 Task: Create in the project TriumphTech a sprint 'Epic Excursion'.
Action: Mouse moved to (1255, 566)
Screenshot: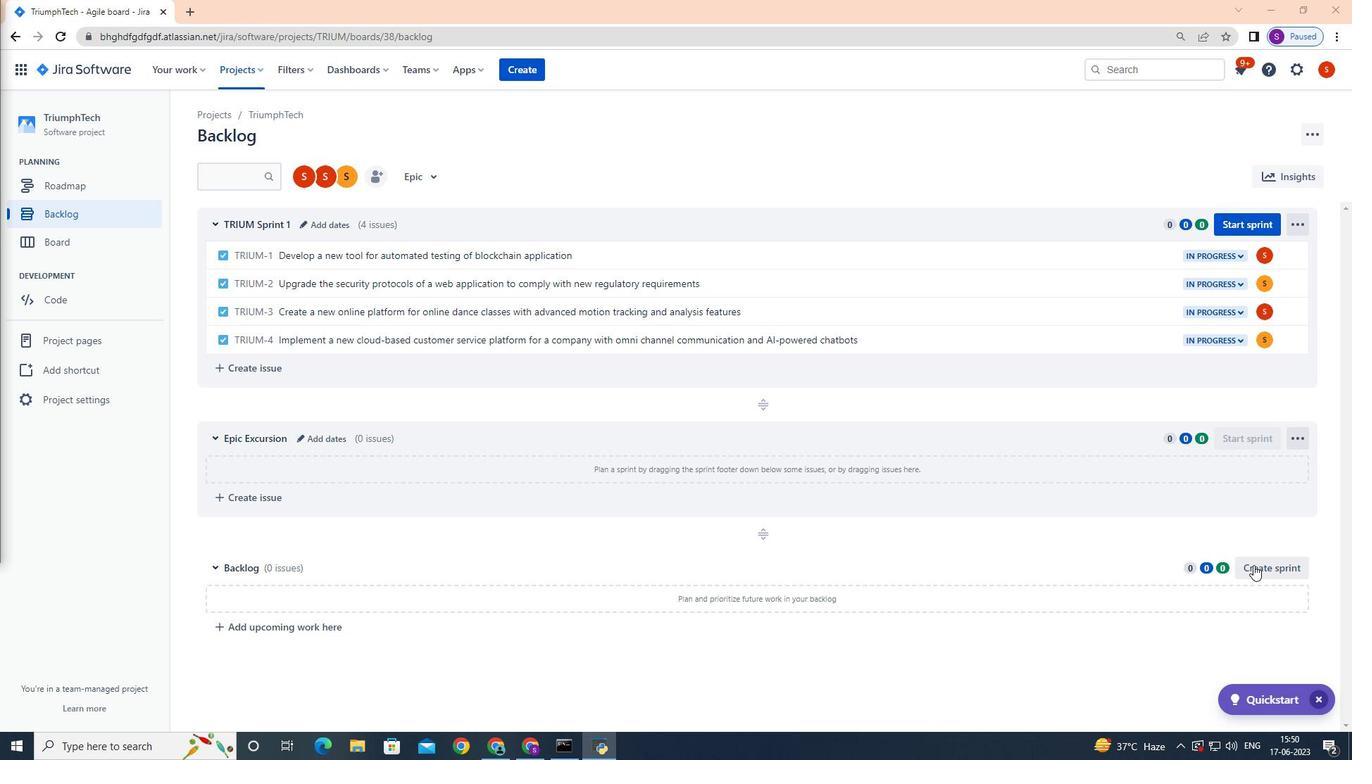 
Action: Mouse pressed left at (1255, 566)
Screenshot: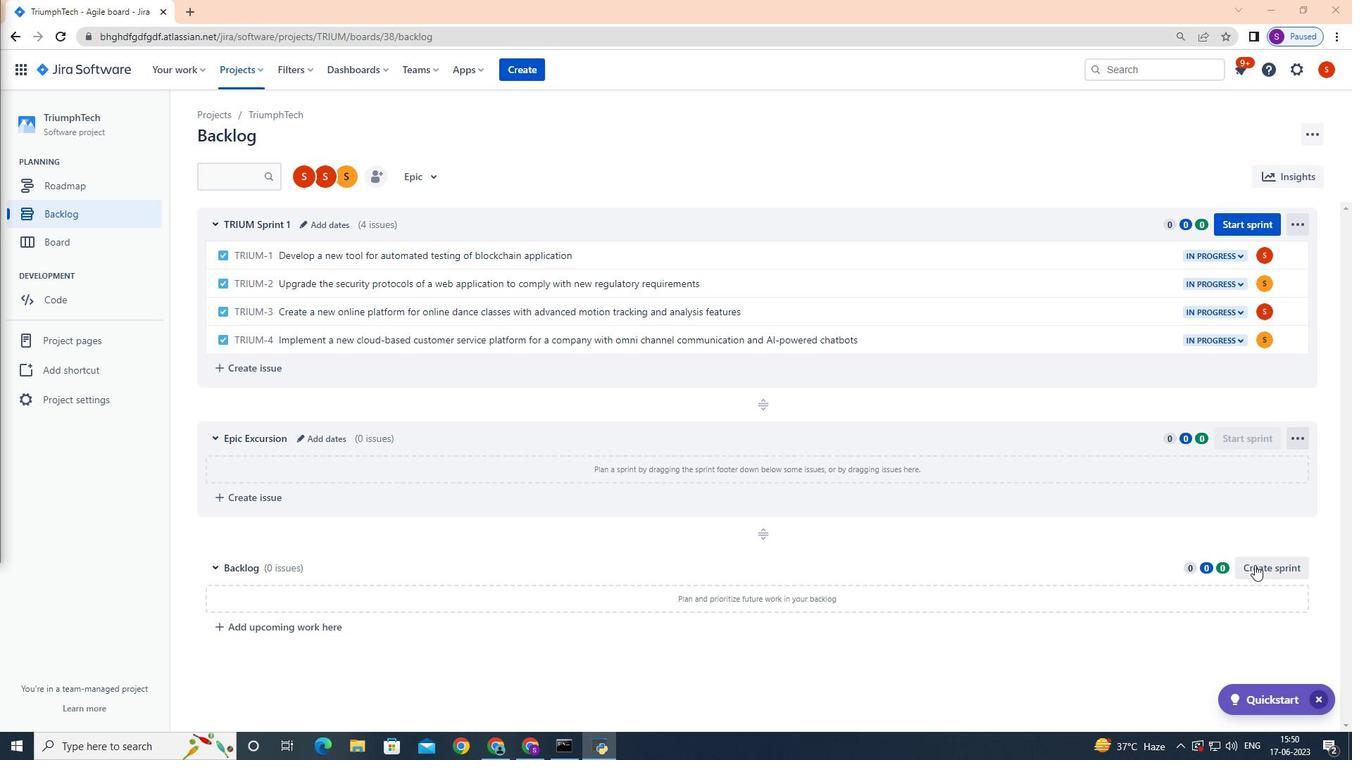 
Action: Mouse moved to (497, 587)
Screenshot: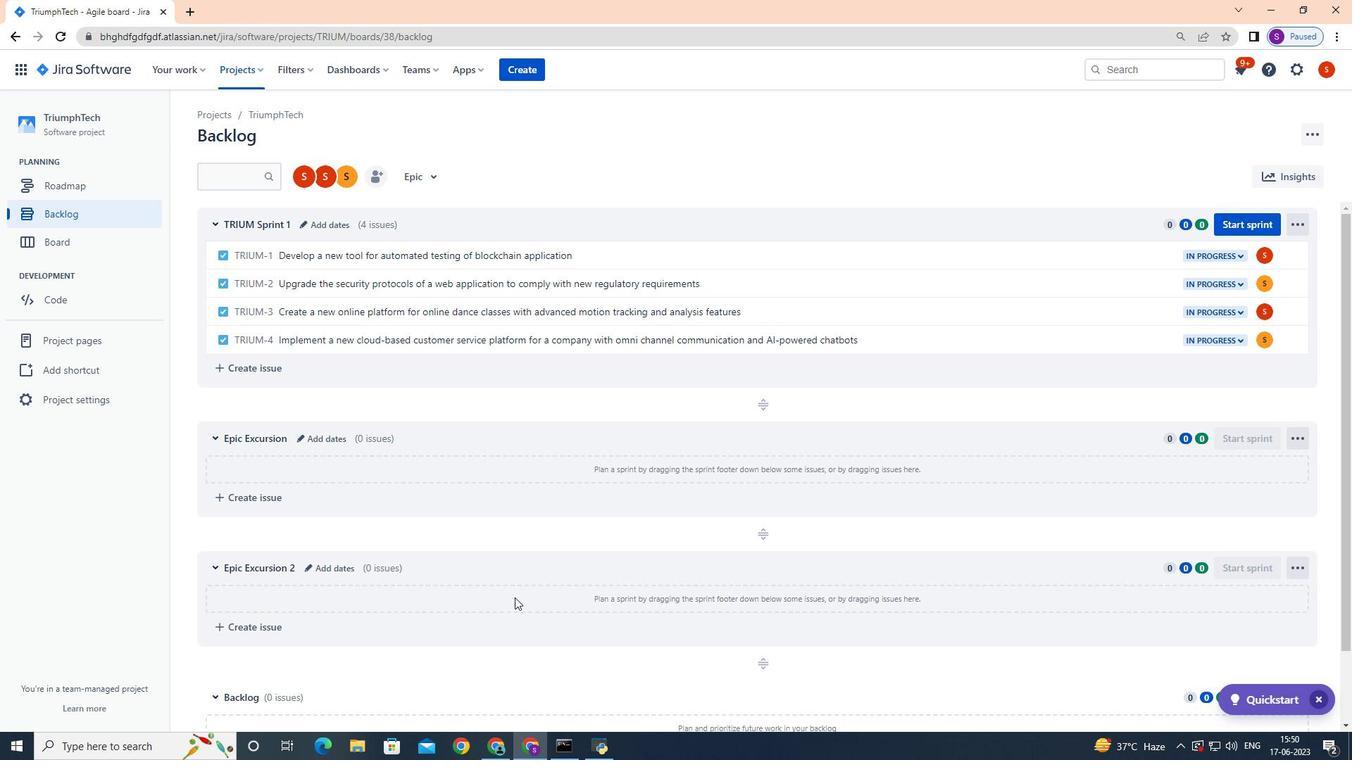 
Action: Mouse scrolled (497, 586) with delta (0, 0)
Screenshot: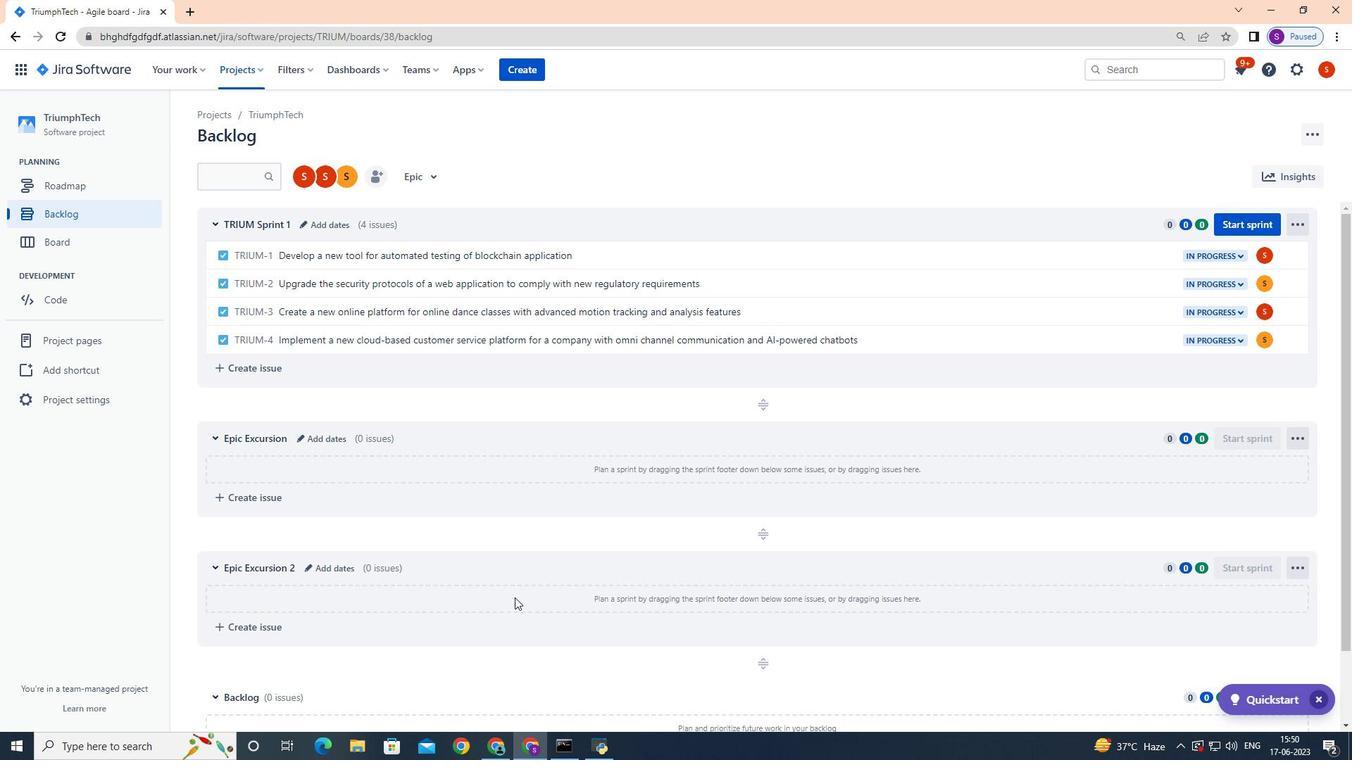 
Action: Mouse moved to (333, 498)
Screenshot: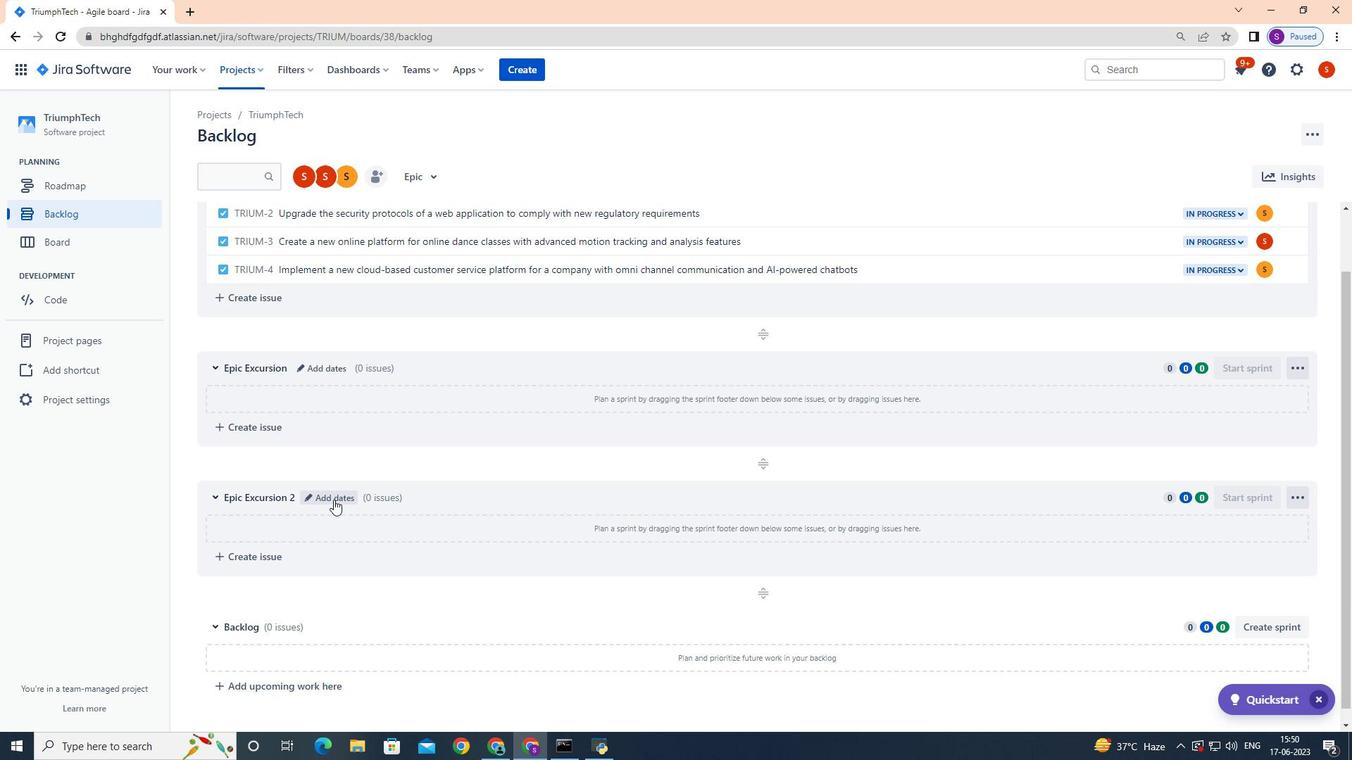 
Action: Mouse pressed left at (333, 498)
Screenshot: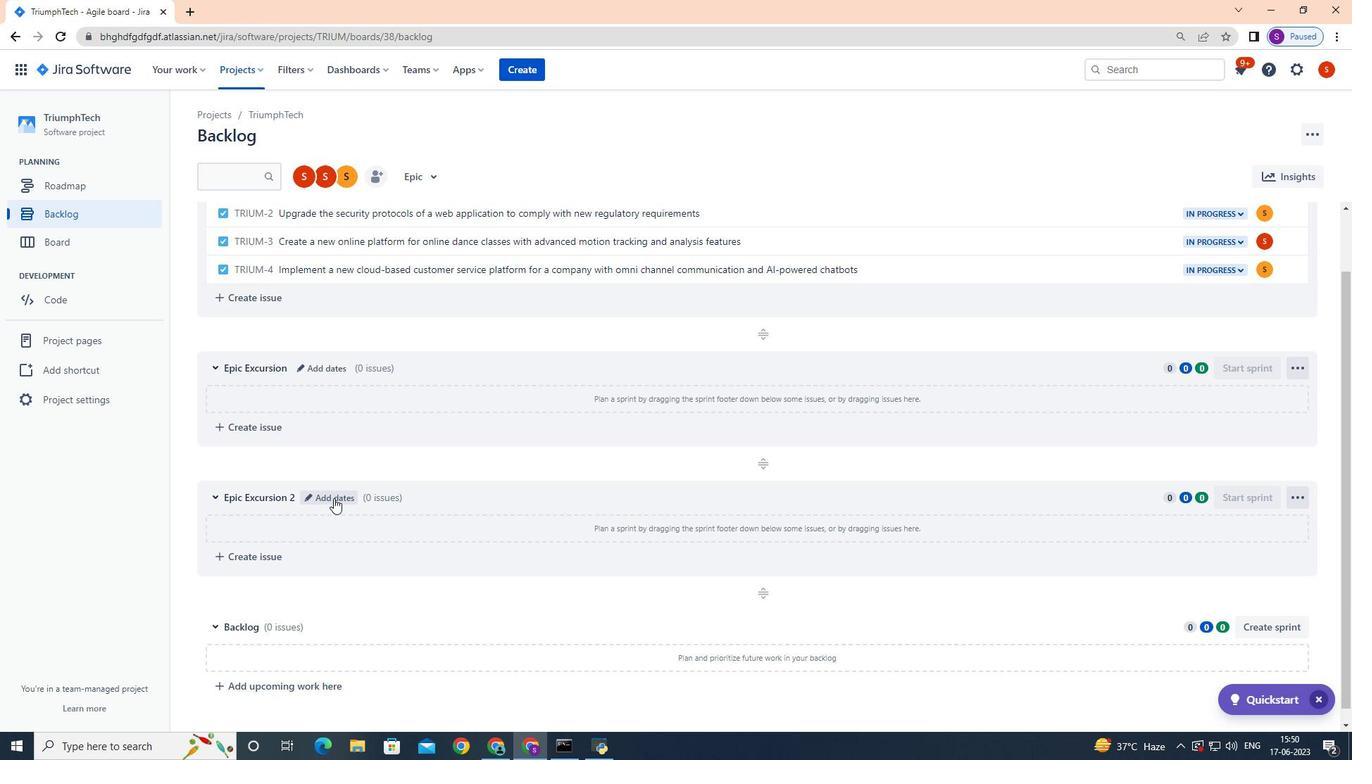 
Action: Key pressed <Key.backspace><Key.backspace><Key.backspace><Key.backspace><Key.backspace><Key.backspace><Key.backspace><Key.backspace><Key.backspace><Key.backspace><Key.backspace><Key.backspace><Key.backspace><Key.backspace><Key.backspace><Key.backspace><Key.backspace><Key.backspace><Key.backspace><Key.backspace><Key.backspace><Key.backspace><Key.backspace><Key.backspace><Key.backspace><Key.backspace><Key.backspace><Key.shift><Key.shift><Key.shift><Key.shift><Key.shift><Key.shift><Key.shift><Key.shift><Key.shift><Key.shift><Key.shift><Key.shift><Key.shift><Key.shift><Key.shift><Key.shift><Key.shift>Epic<Key.space><Key.shift><Key.shift><Key.shift>Excursion
Screenshot: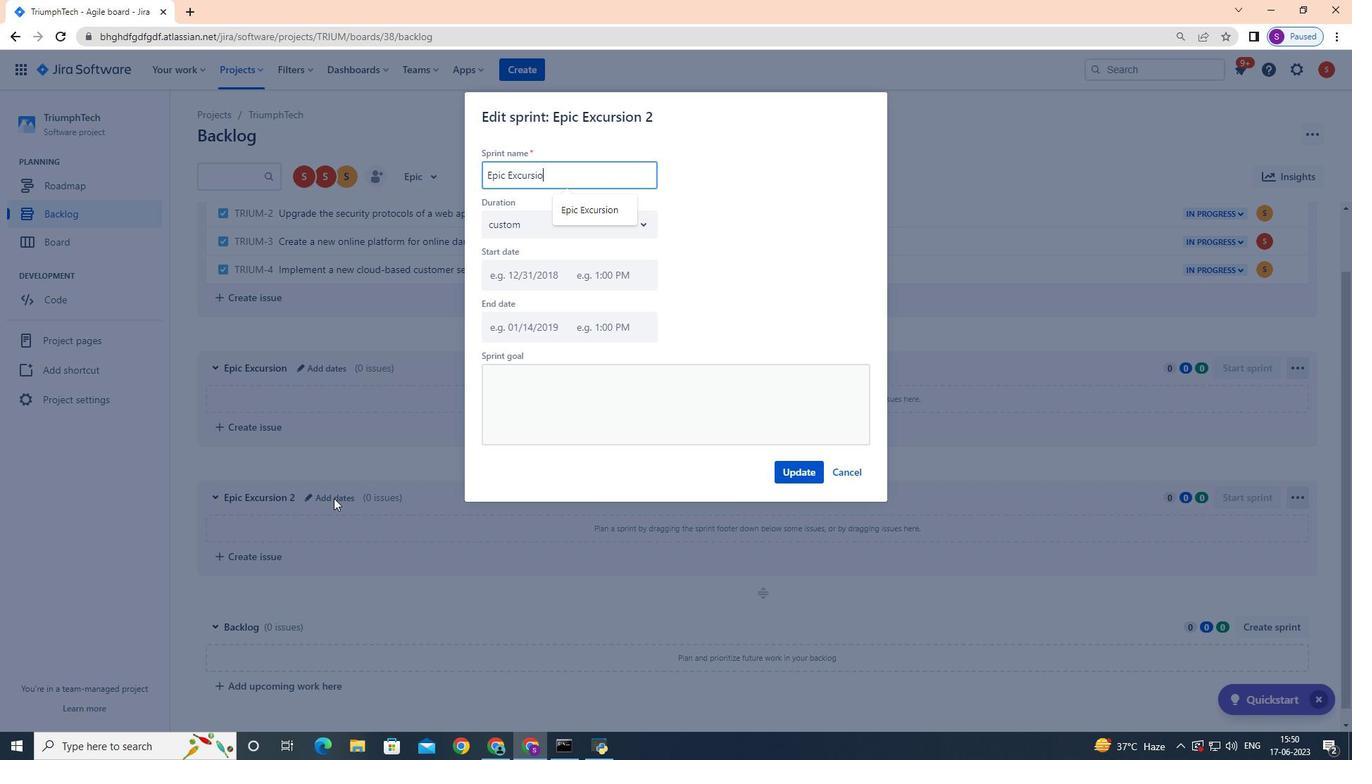 
Action: Mouse moved to (805, 469)
Screenshot: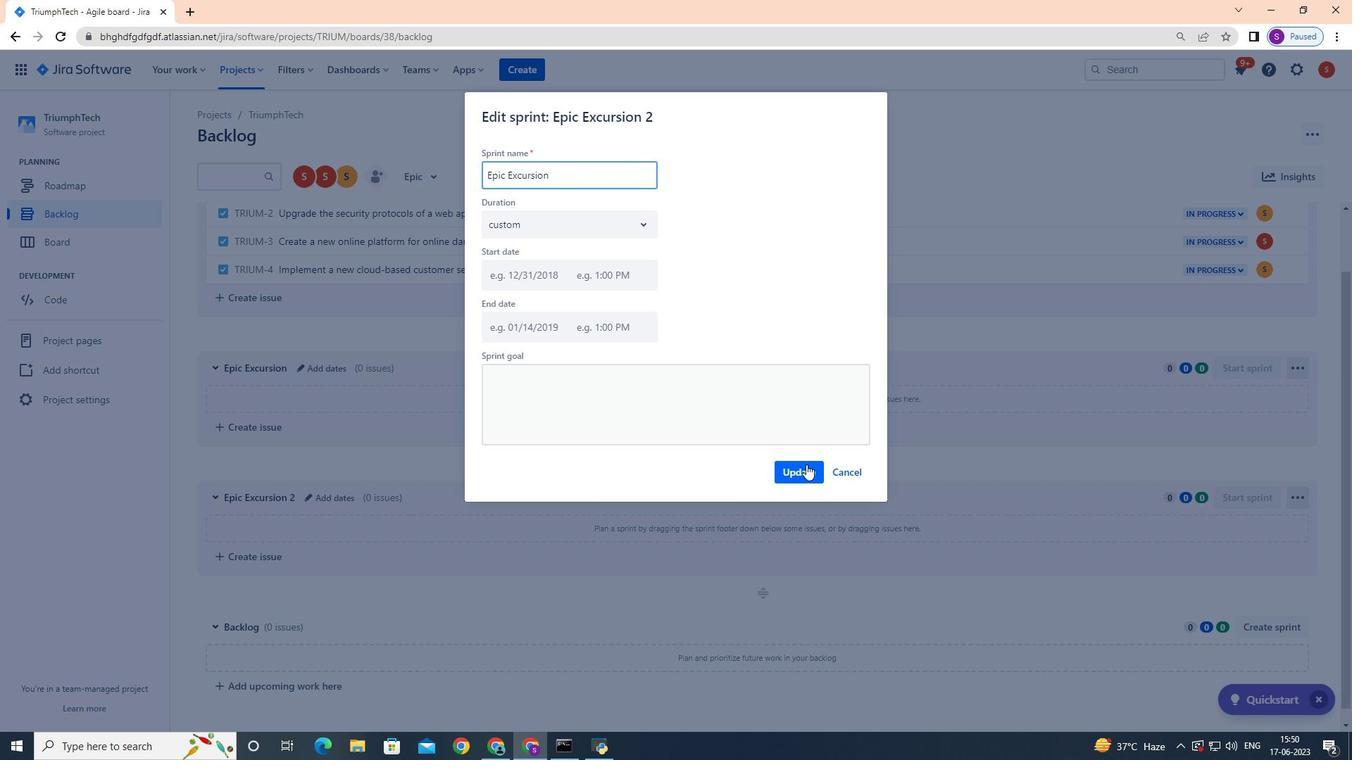 
Action: Mouse pressed left at (805, 469)
Screenshot: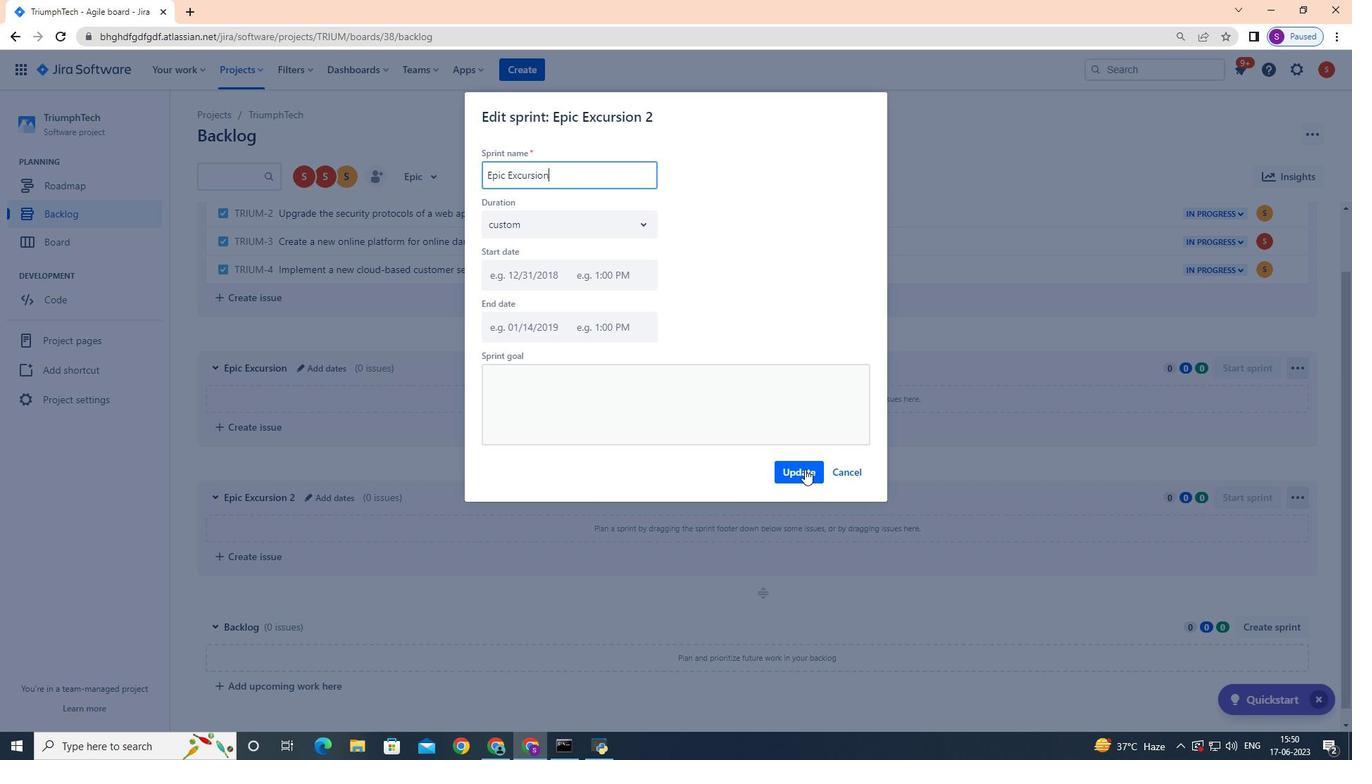 
